Task: Uncheck option "I am currently working in this role".
Action: Mouse moved to (290, 282)
Screenshot: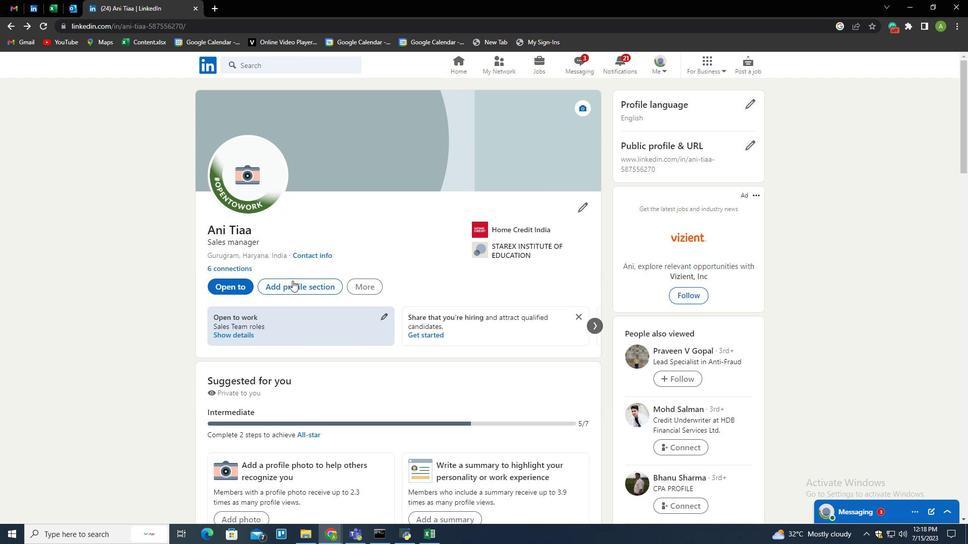 
Action: Mouse pressed left at (290, 282)
Screenshot: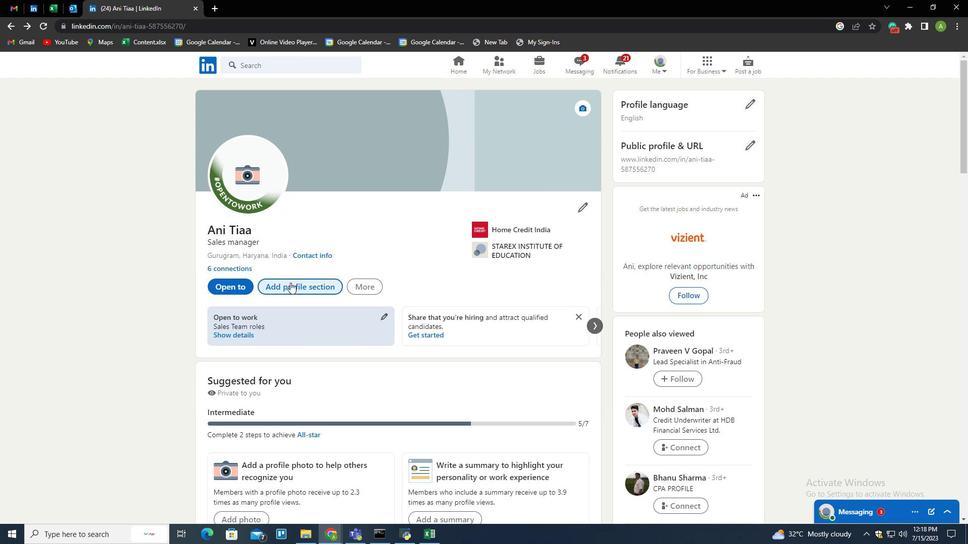 
Action: Mouse moved to (371, 111)
Screenshot: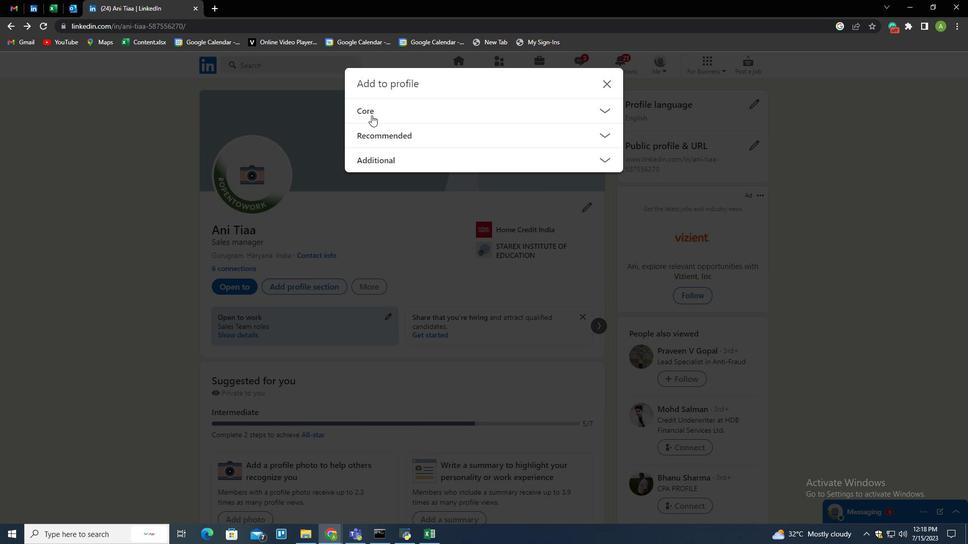 
Action: Mouse pressed left at (371, 111)
Screenshot: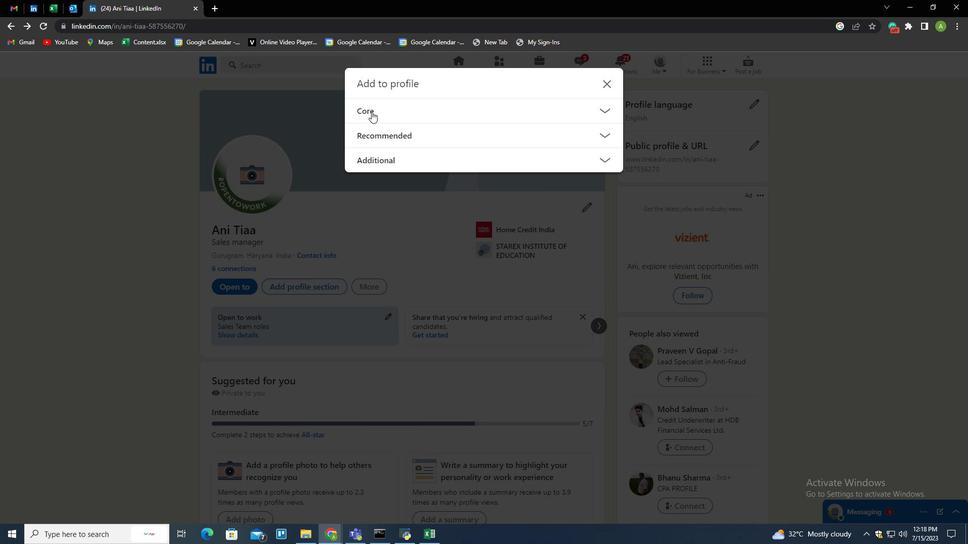 
Action: Mouse moved to (371, 205)
Screenshot: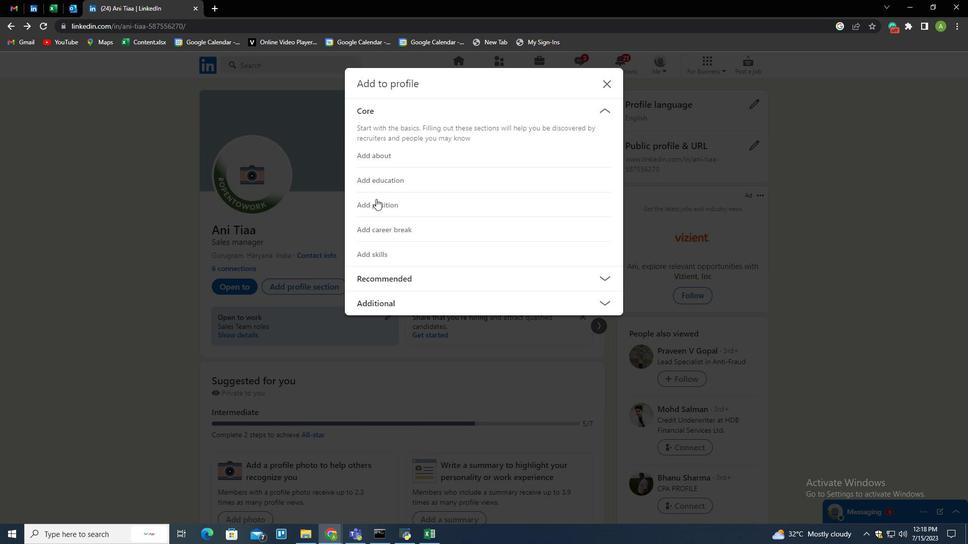 
Action: Mouse pressed left at (371, 205)
Screenshot: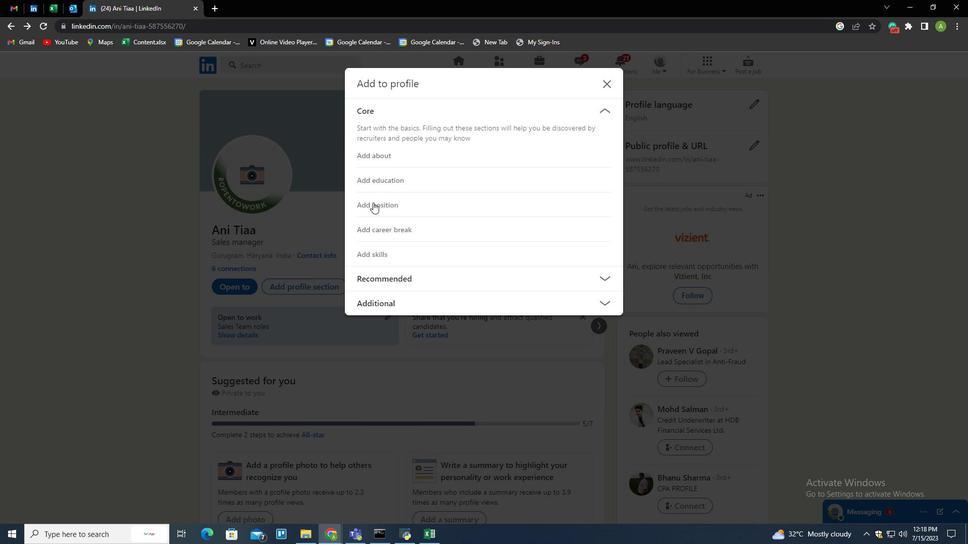 
Action: Mouse moved to (382, 276)
Screenshot: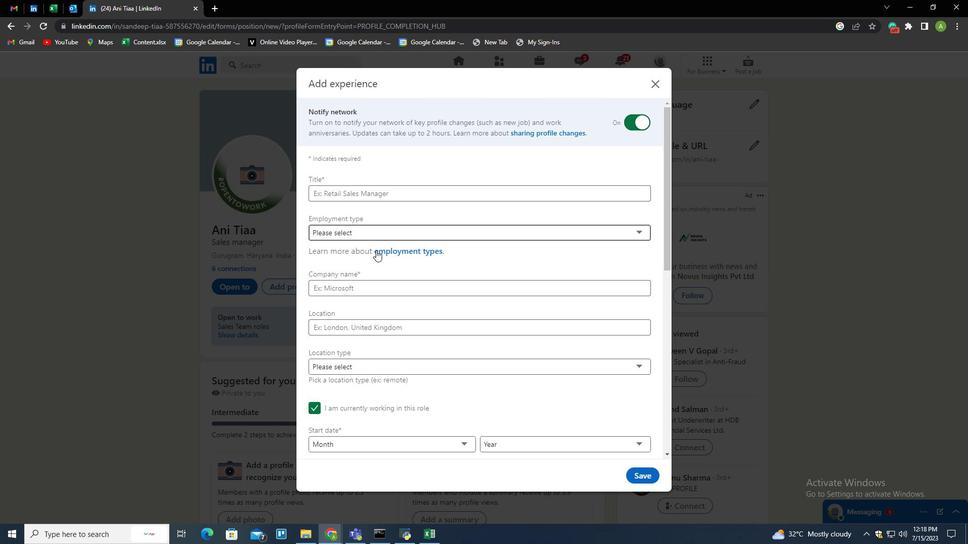 
Action: Mouse scrolled (382, 276) with delta (0, 0)
Screenshot: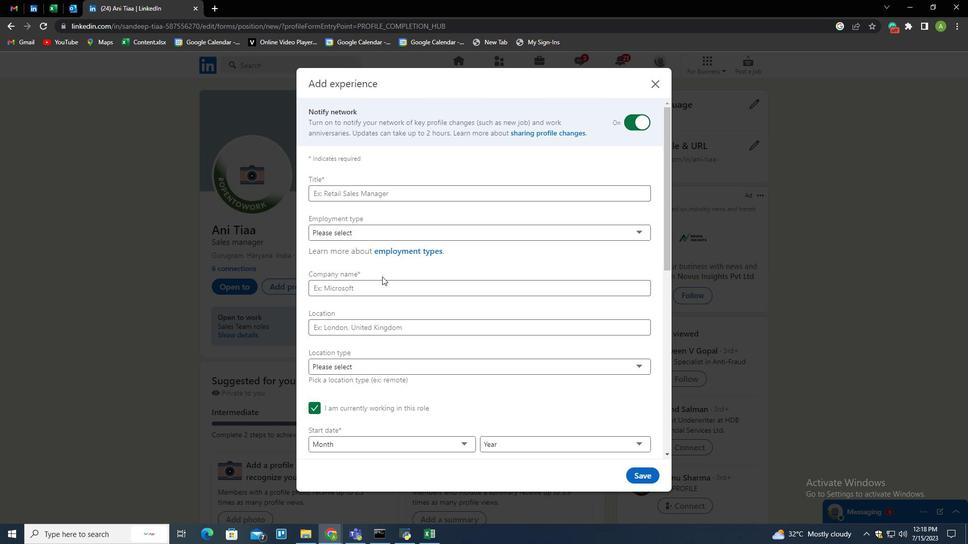 
Action: Mouse scrolled (382, 276) with delta (0, 0)
Screenshot: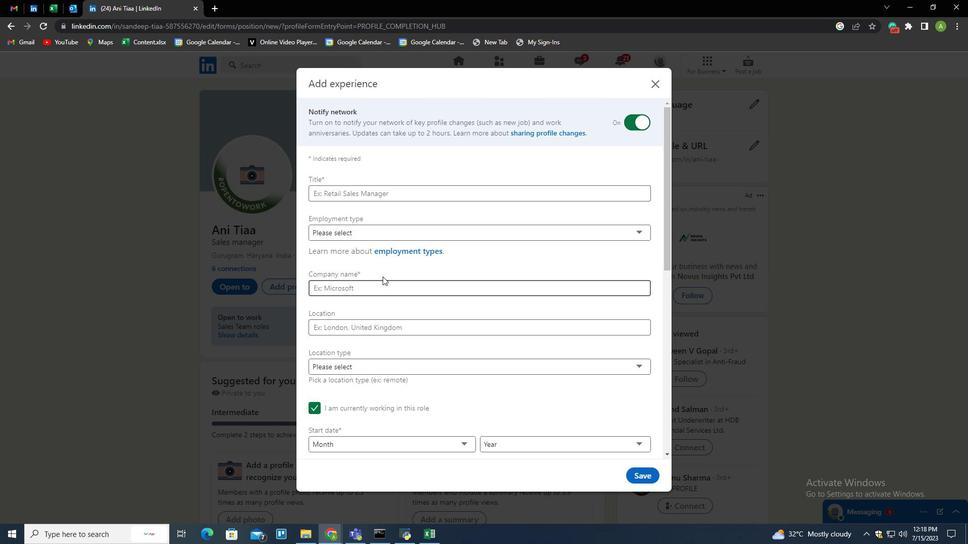 
Action: Mouse moved to (315, 309)
Screenshot: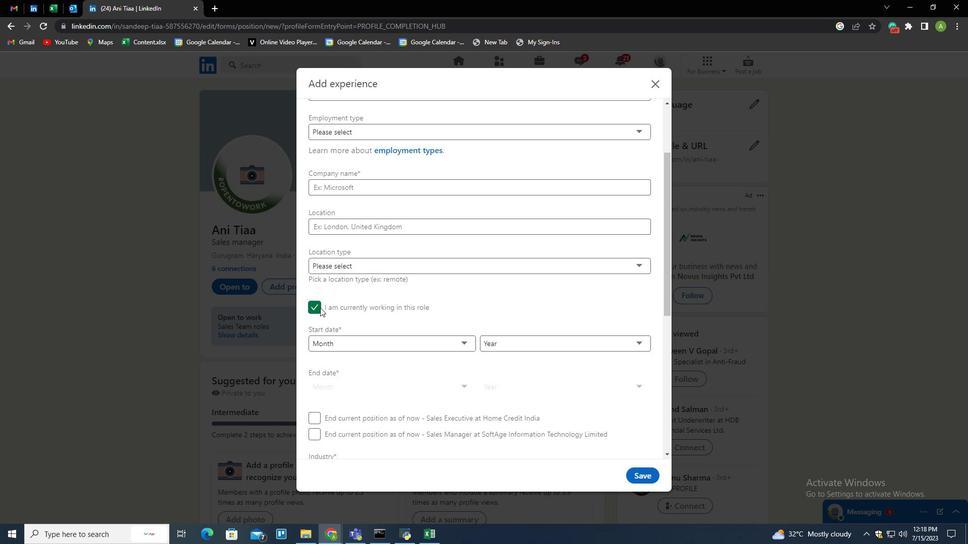 
Action: Mouse pressed left at (315, 309)
Screenshot: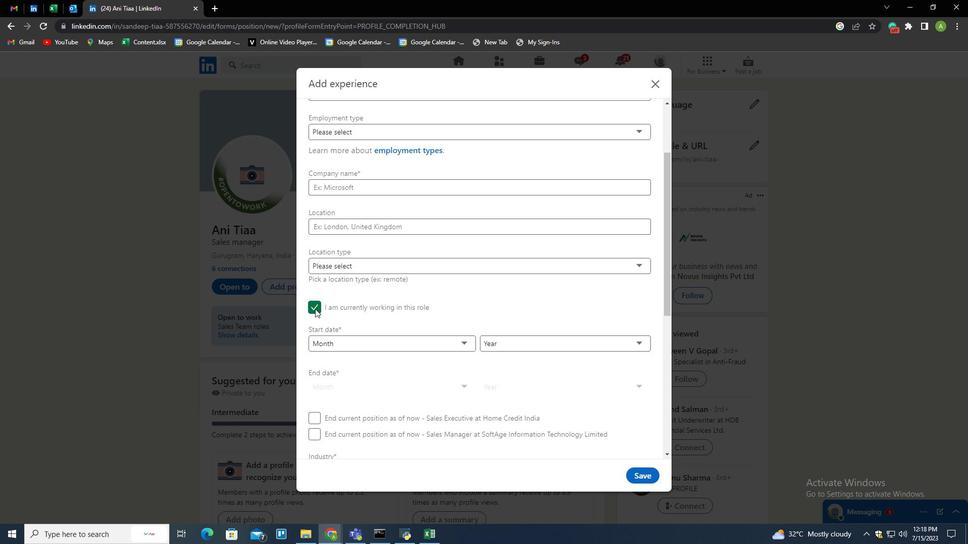 
Action: Mouse moved to (409, 309)
Screenshot: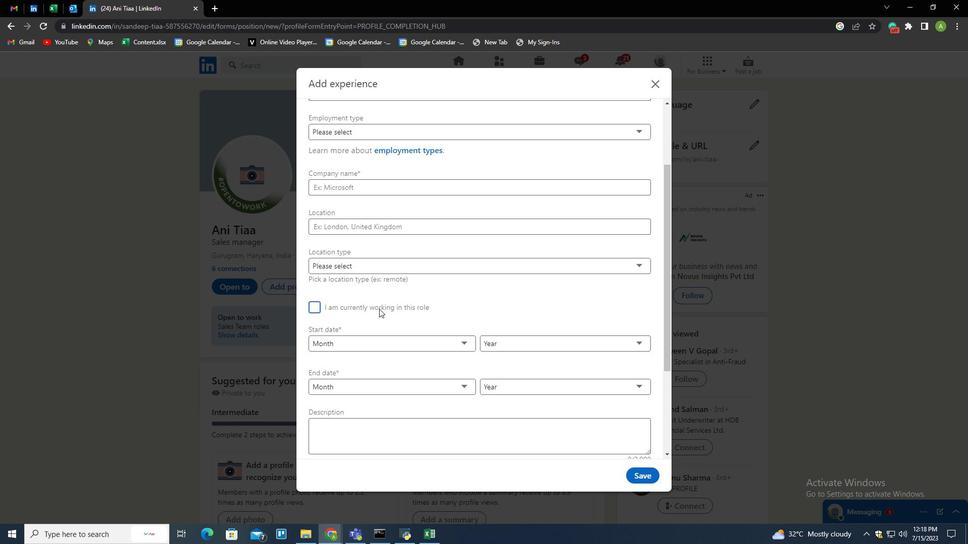 
